 Task: Enable device flow to register a new OAuth application for the organization "ryshabh2k".
Action: Mouse moved to (1076, 104)
Screenshot: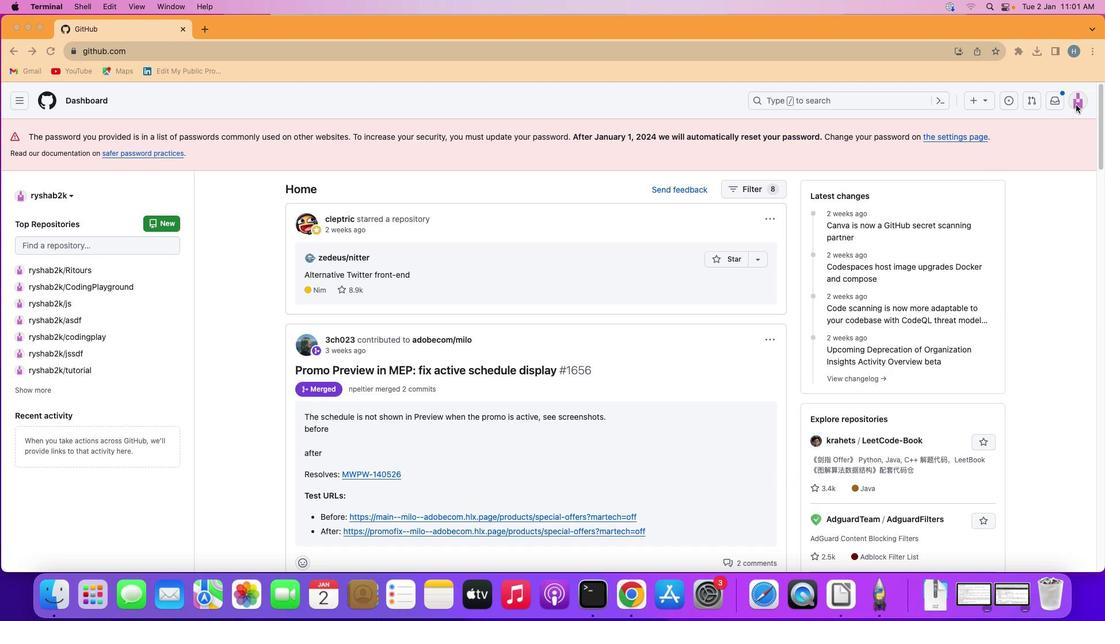 
Action: Mouse pressed left at (1076, 104)
Screenshot: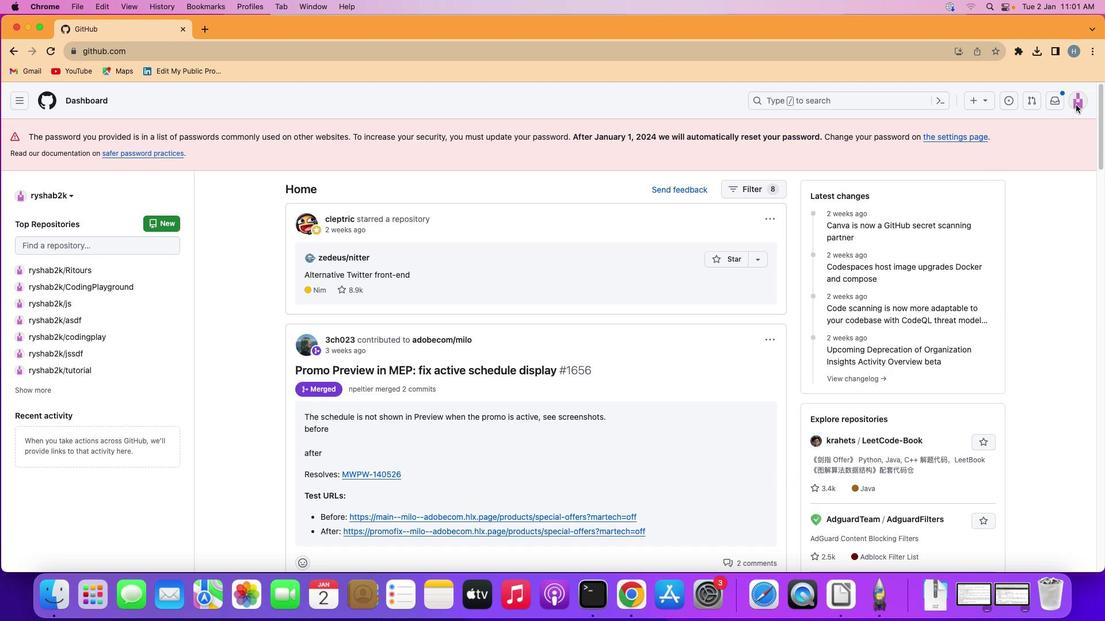 
Action: Mouse moved to (1077, 103)
Screenshot: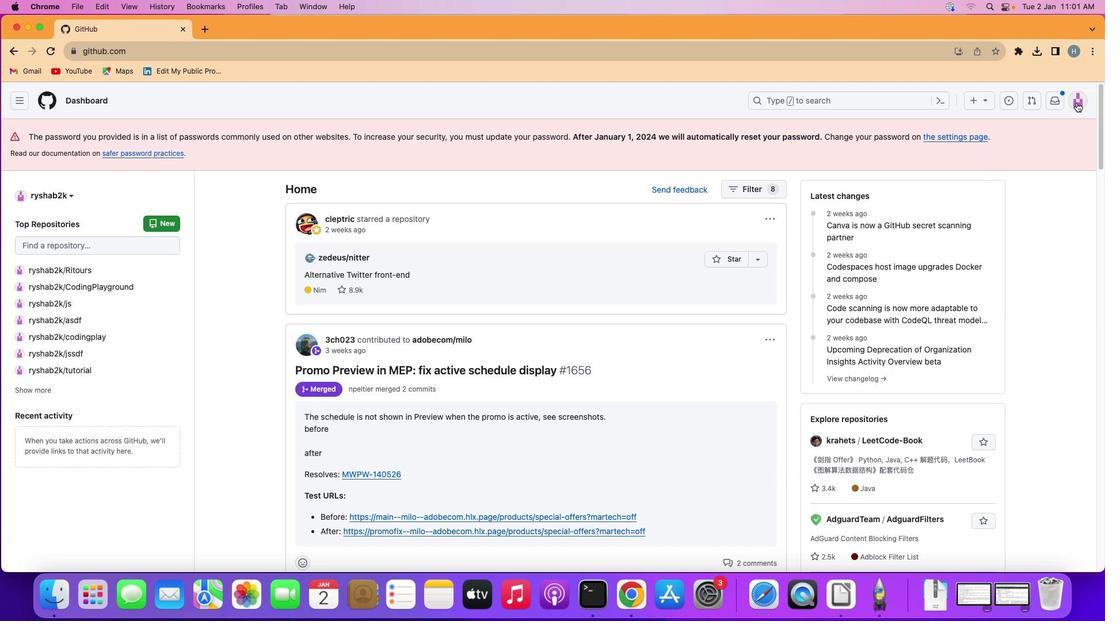 
Action: Mouse pressed left at (1077, 103)
Screenshot: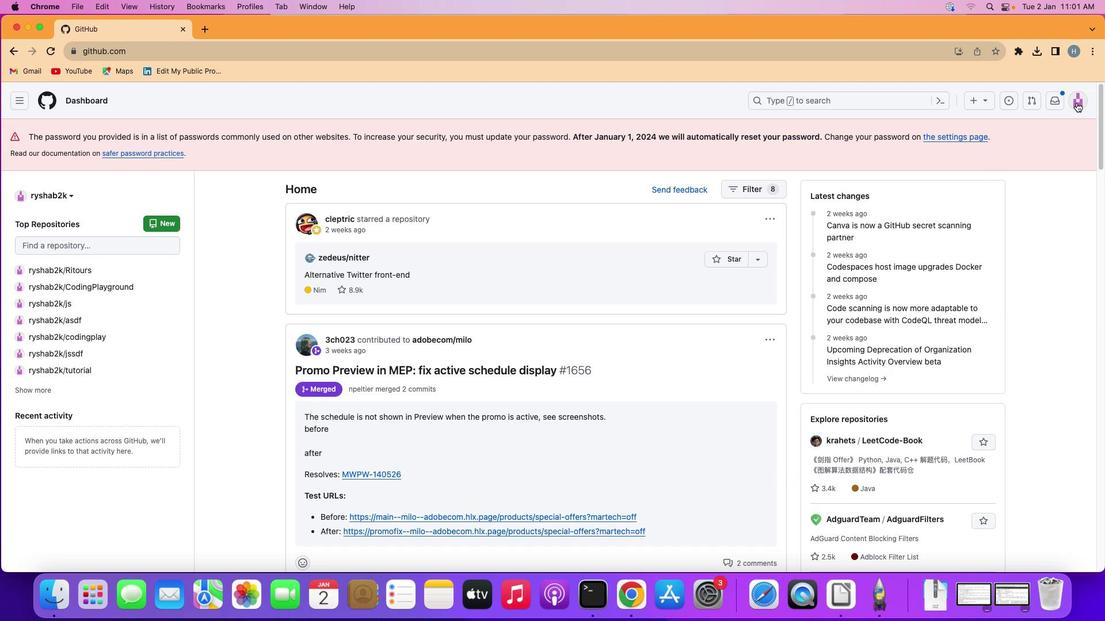 
Action: Mouse moved to (974, 238)
Screenshot: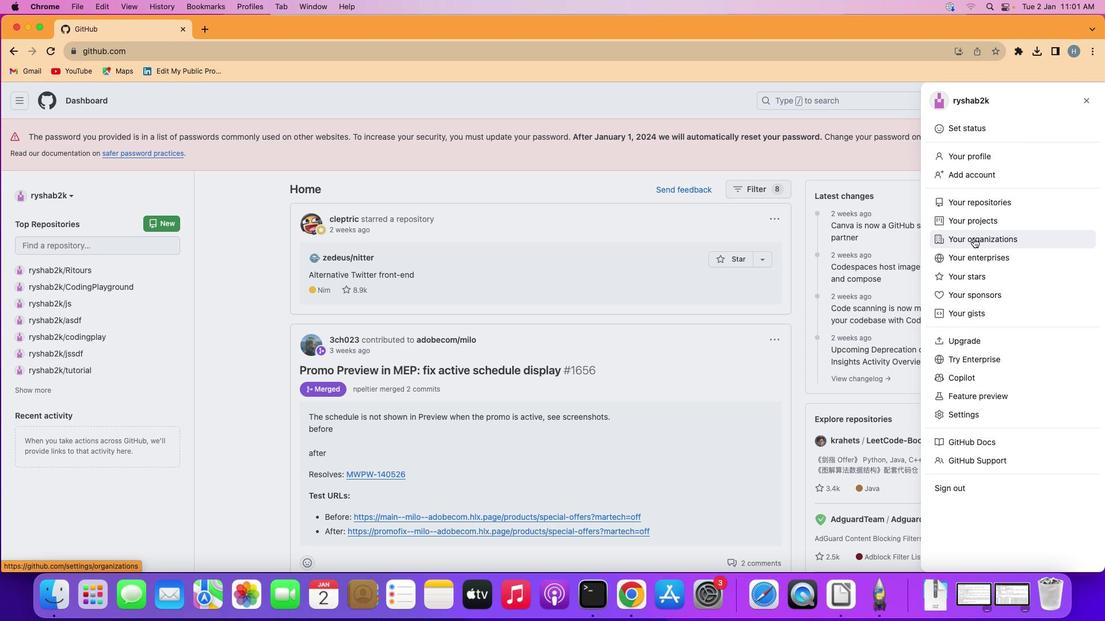 
Action: Mouse pressed left at (974, 238)
Screenshot: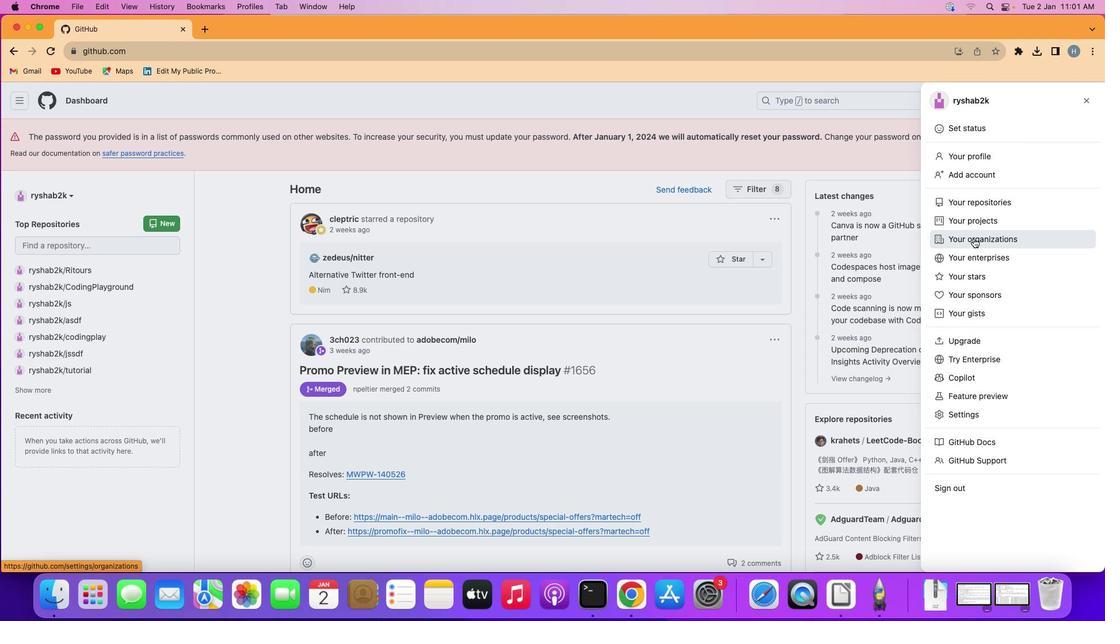 
Action: Mouse moved to (839, 275)
Screenshot: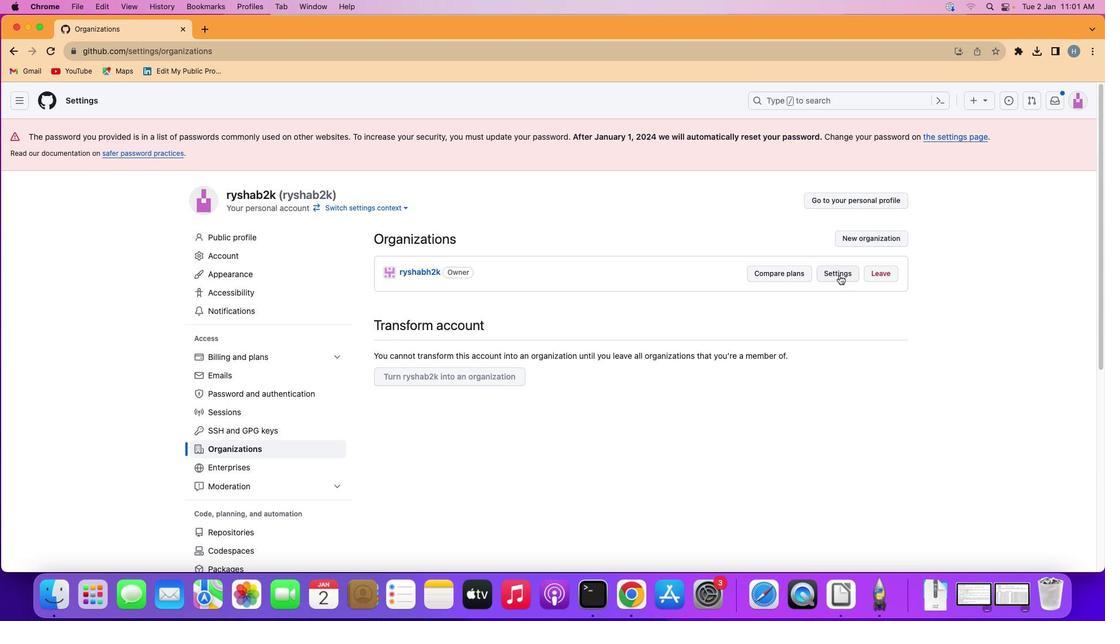 
Action: Mouse pressed left at (839, 275)
Screenshot: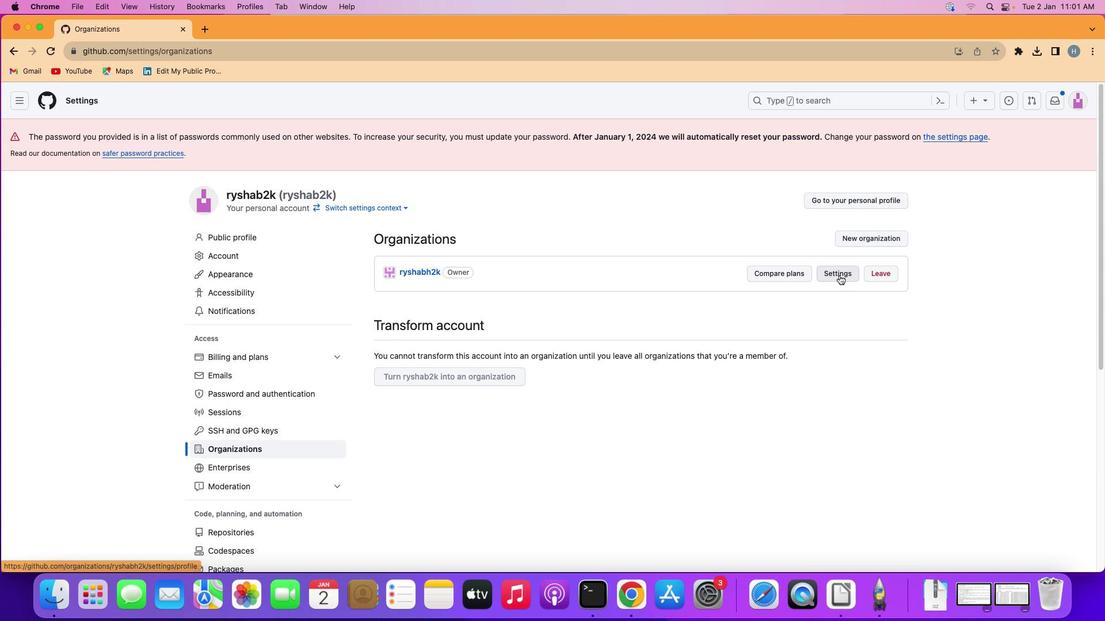 
Action: Mouse moved to (349, 447)
Screenshot: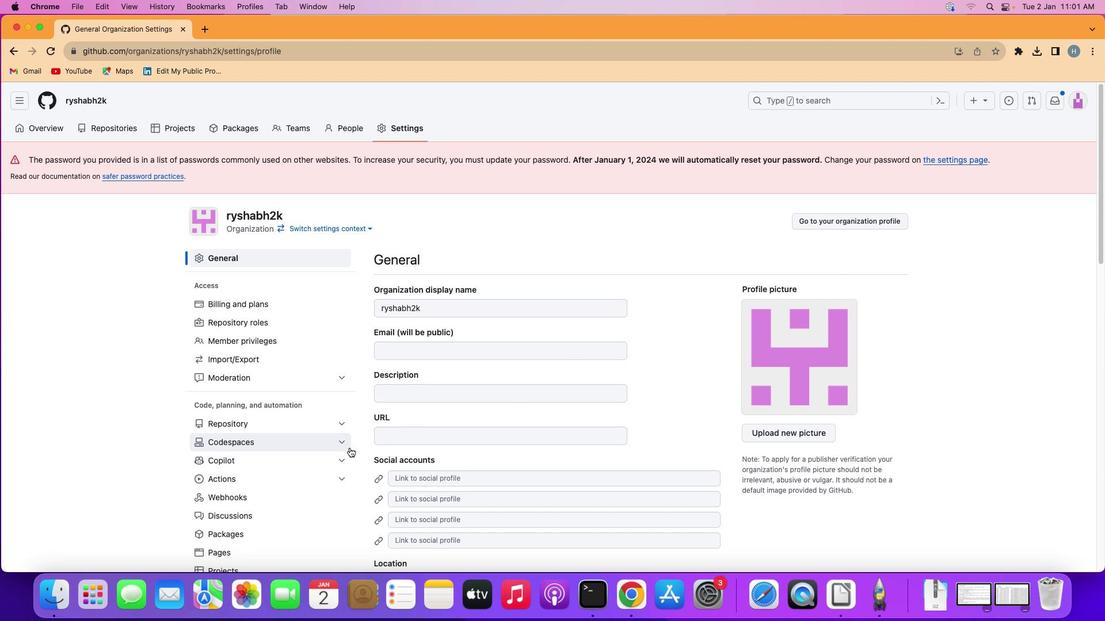 
Action: Mouse scrolled (349, 447) with delta (0, 0)
Screenshot: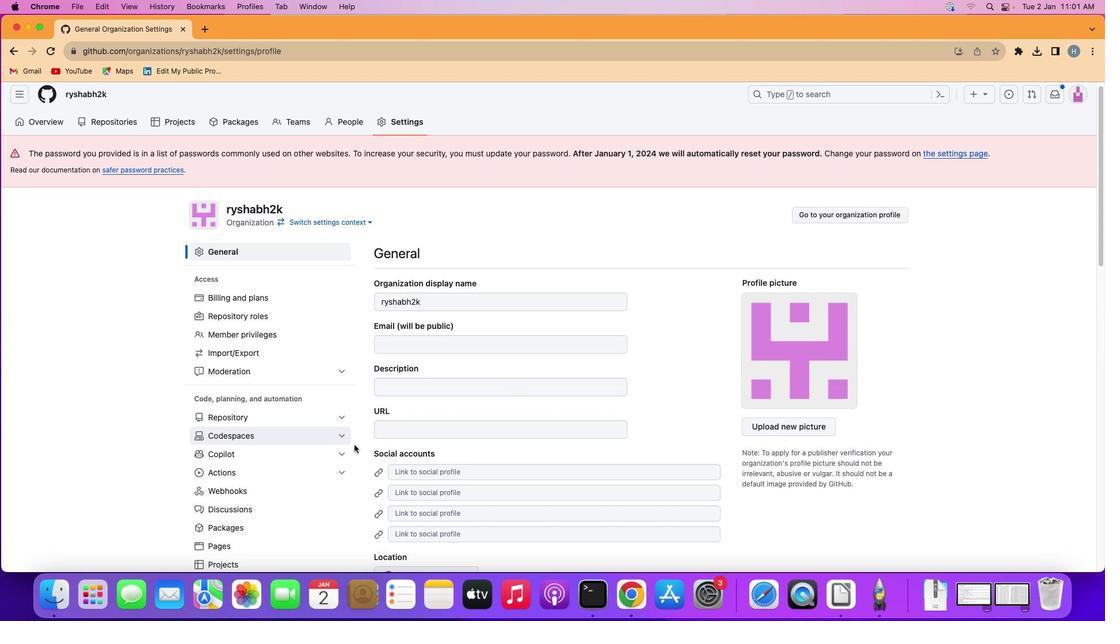 
Action: Mouse scrolled (349, 447) with delta (0, 0)
Screenshot: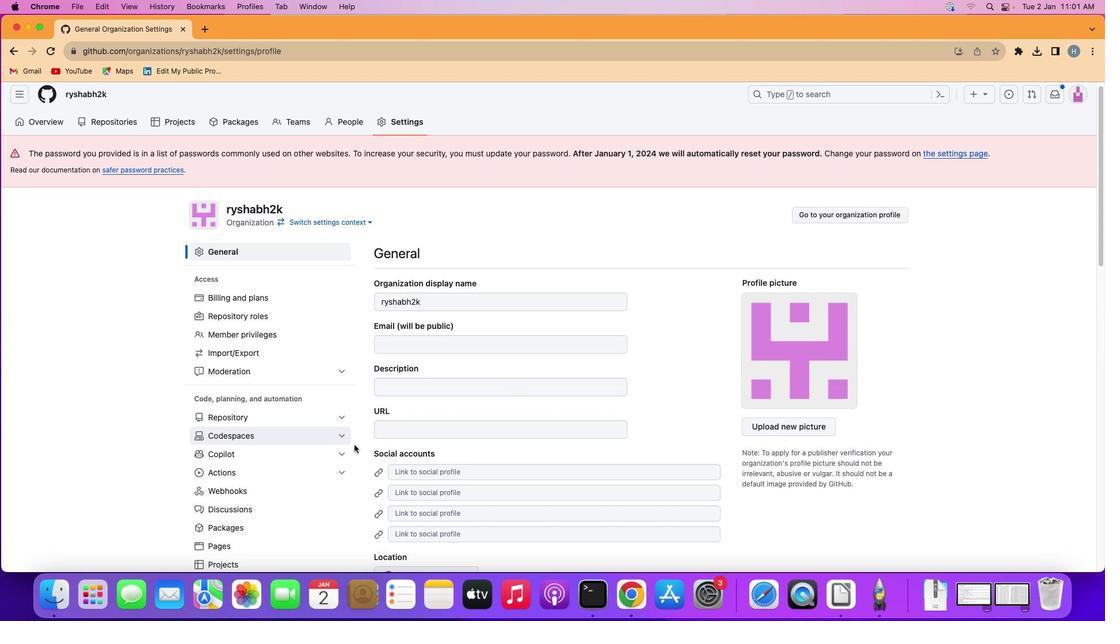 
Action: Mouse scrolled (349, 447) with delta (0, 1)
Screenshot: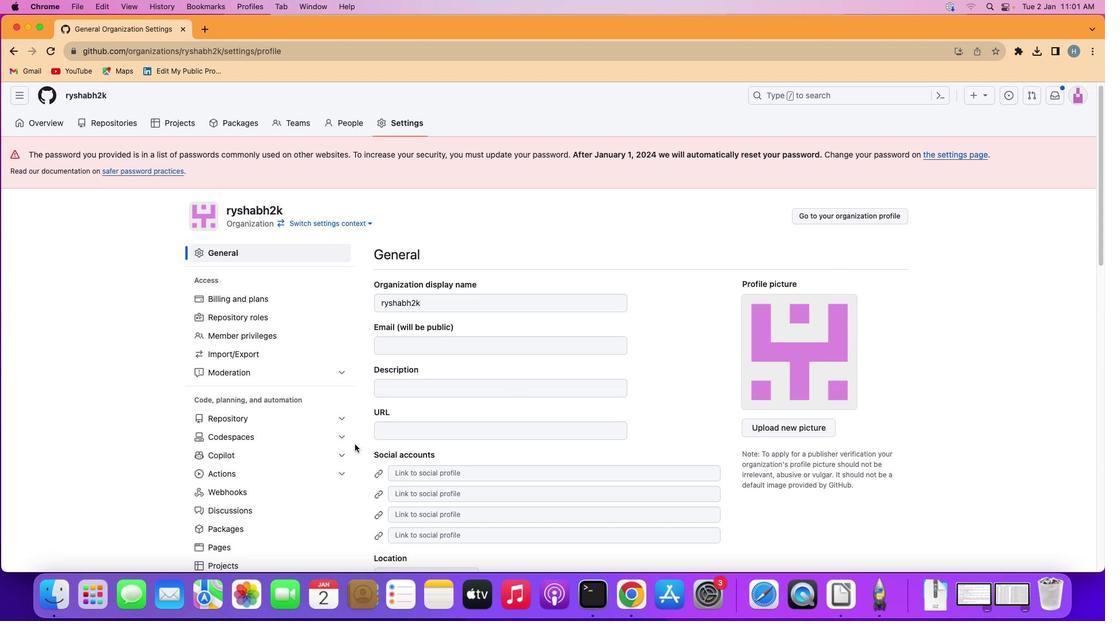 
Action: Mouse moved to (356, 443)
Screenshot: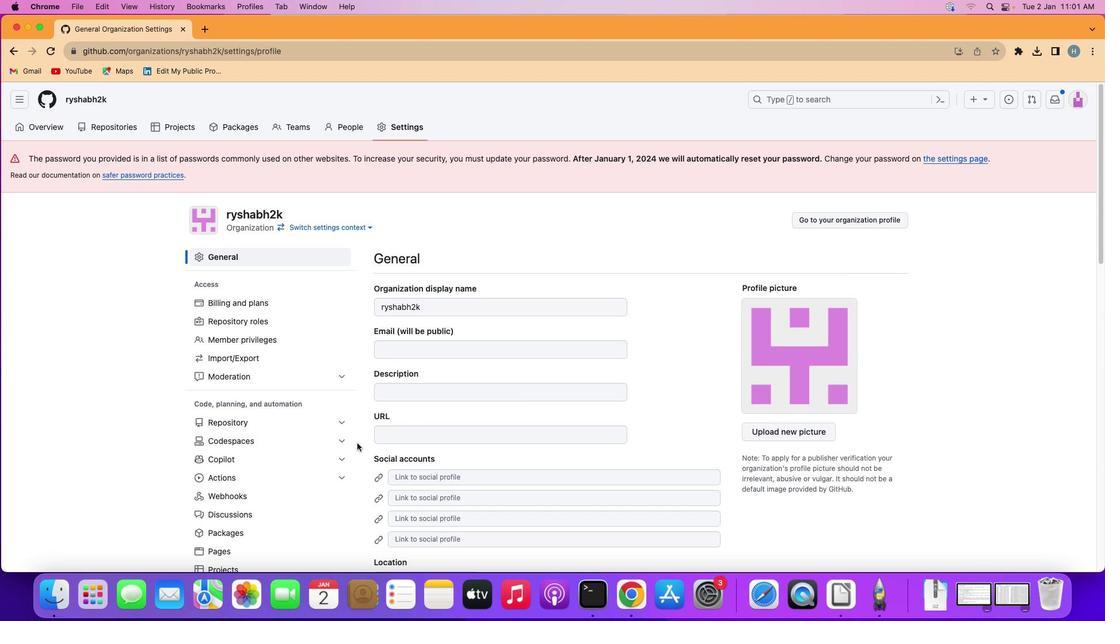 
Action: Mouse scrolled (356, 443) with delta (0, 0)
Screenshot: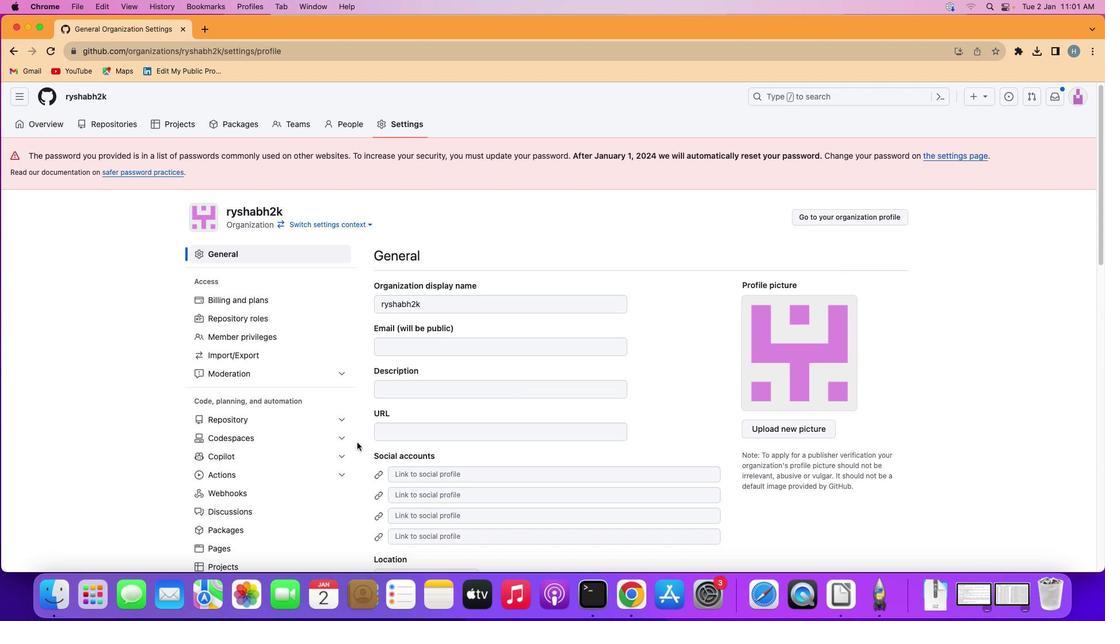
Action: Mouse scrolled (356, 443) with delta (0, 0)
Screenshot: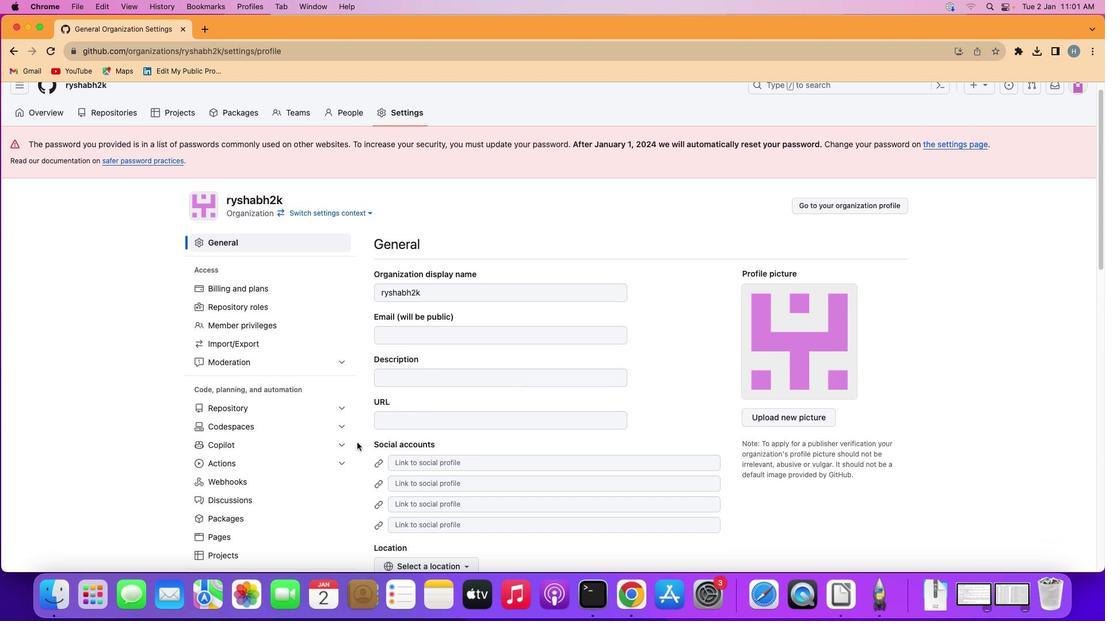 
Action: Mouse scrolled (356, 443) with delta (0, 1)
Screenshot: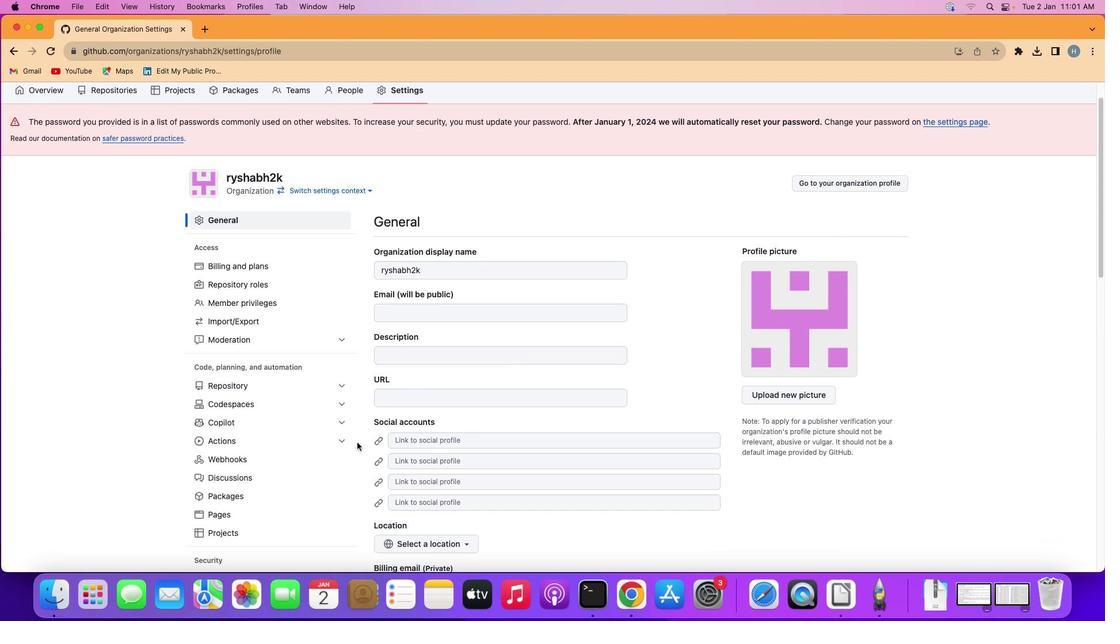 
Action: Mouse scrolled (356, 443) with delta (0, -2)
Screenshot: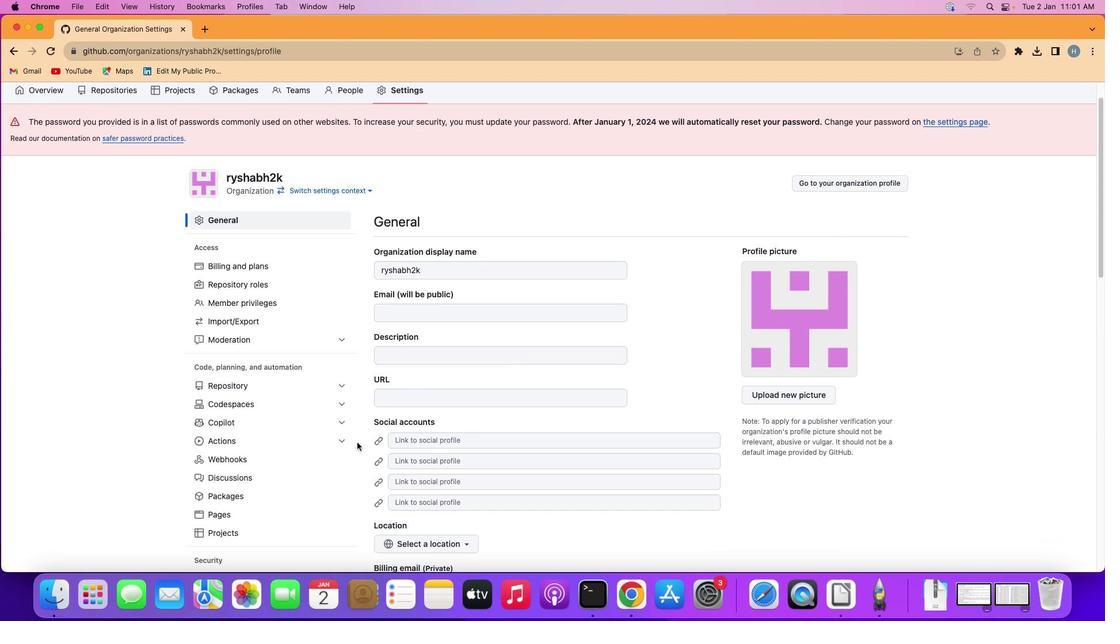 
Action: Mouse moved to (357, 443)
Screenshot: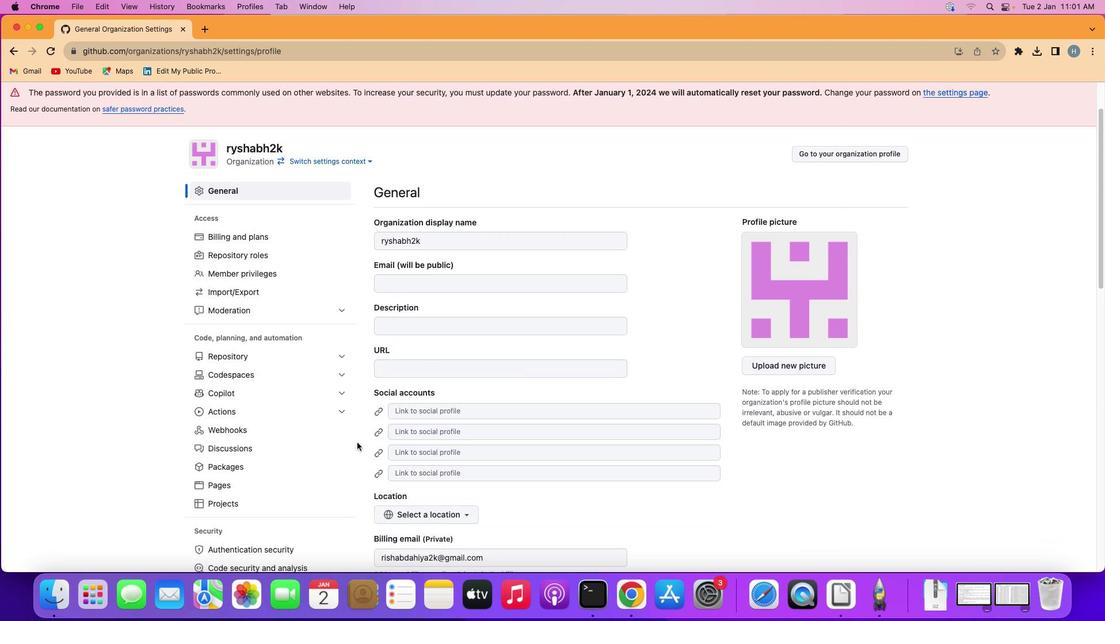 
Action: Mouse scrolled (357, 443) with delta (0, -1)
Screenshot: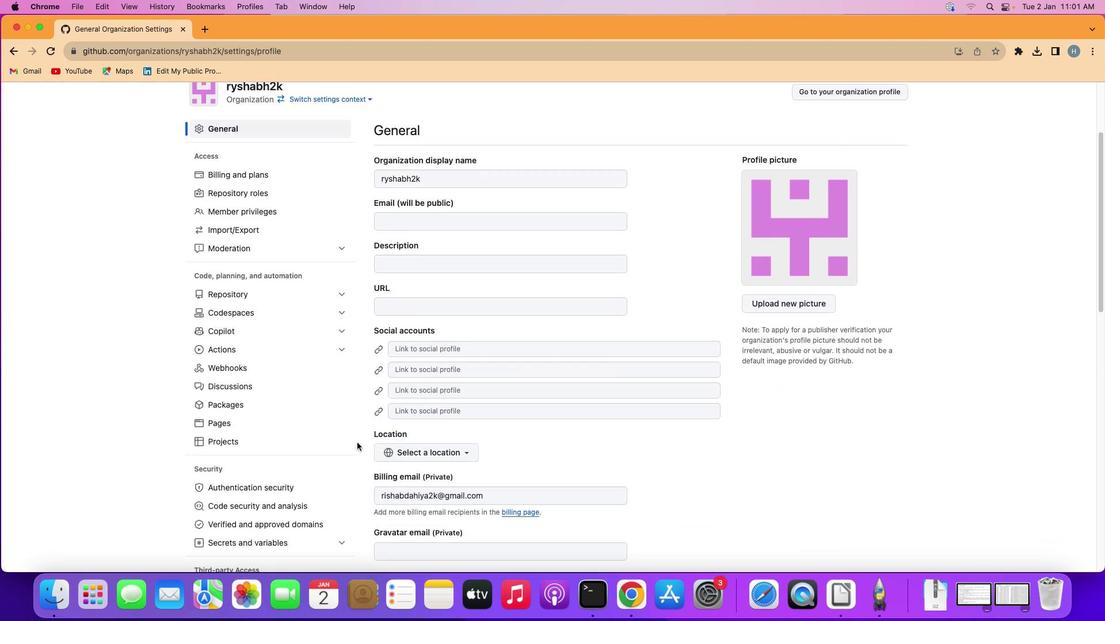 
Action: Mouse scrolled (357, 443) with delta (0, 0)
Screenshot: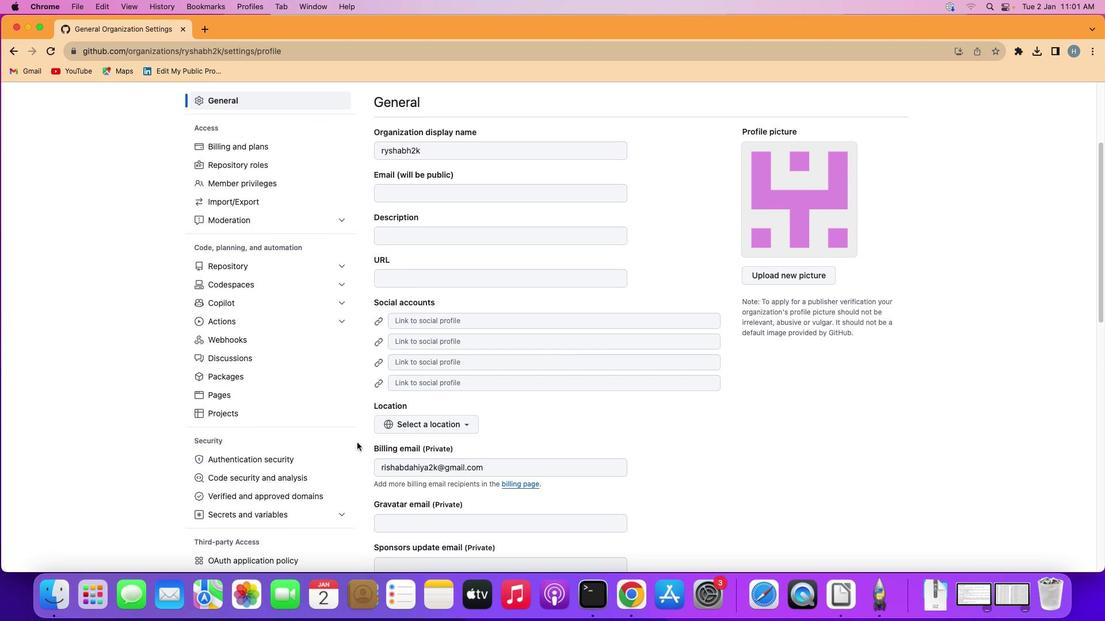 
Action: Mouse scrolled (357, 443) with delta (0, 0)
Screenshot: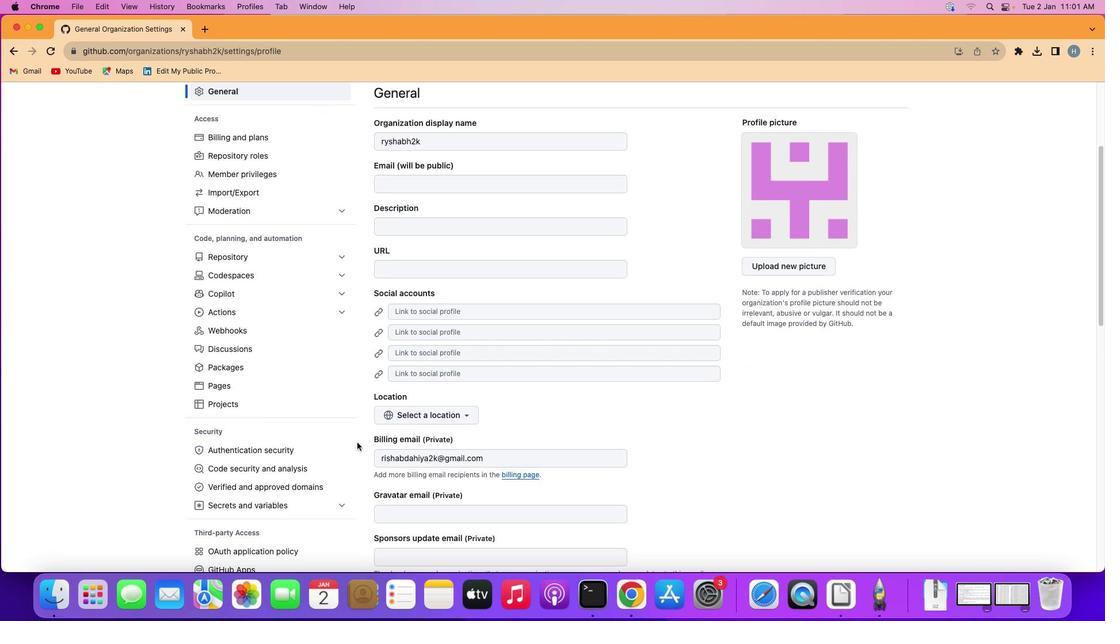 
Action: Mouse scrolled (357, 443) with delta (0, -1)
Screenshot: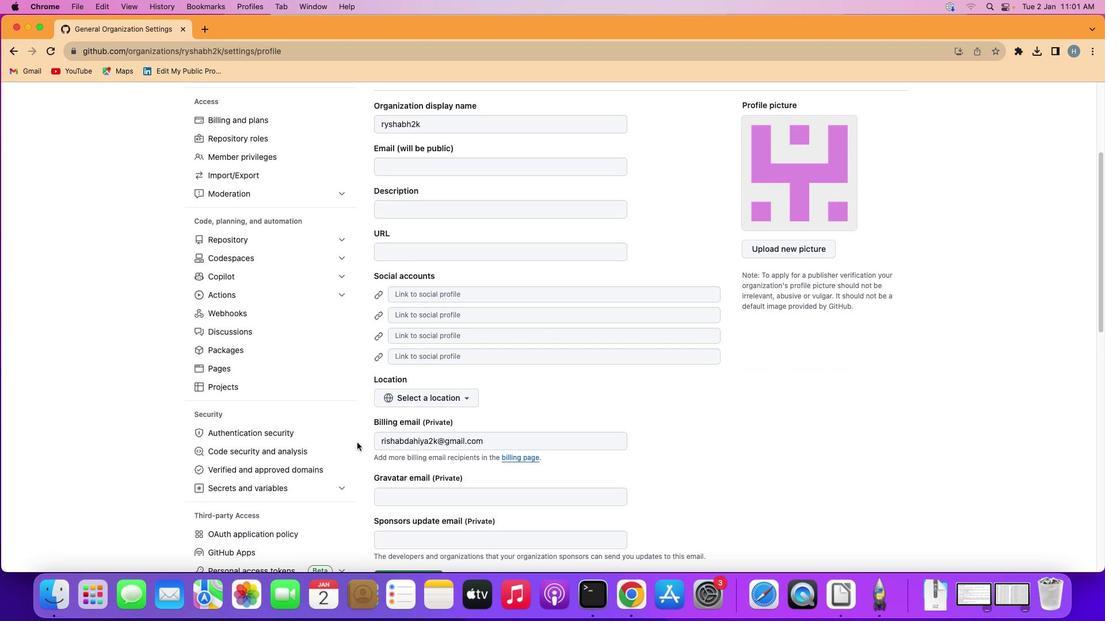 
Action: Mouse scrolled (357, 443) with delta (0, 0)
Screenshot: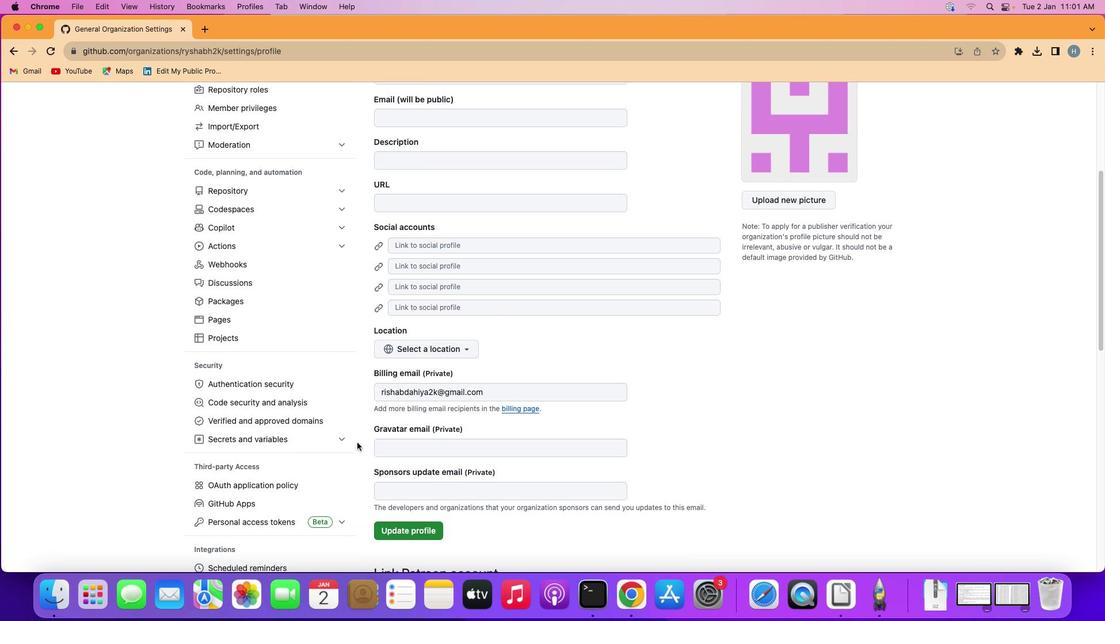 
Action: Mouse scrolled (357, 443) with delta (0, 2)
Screenshot: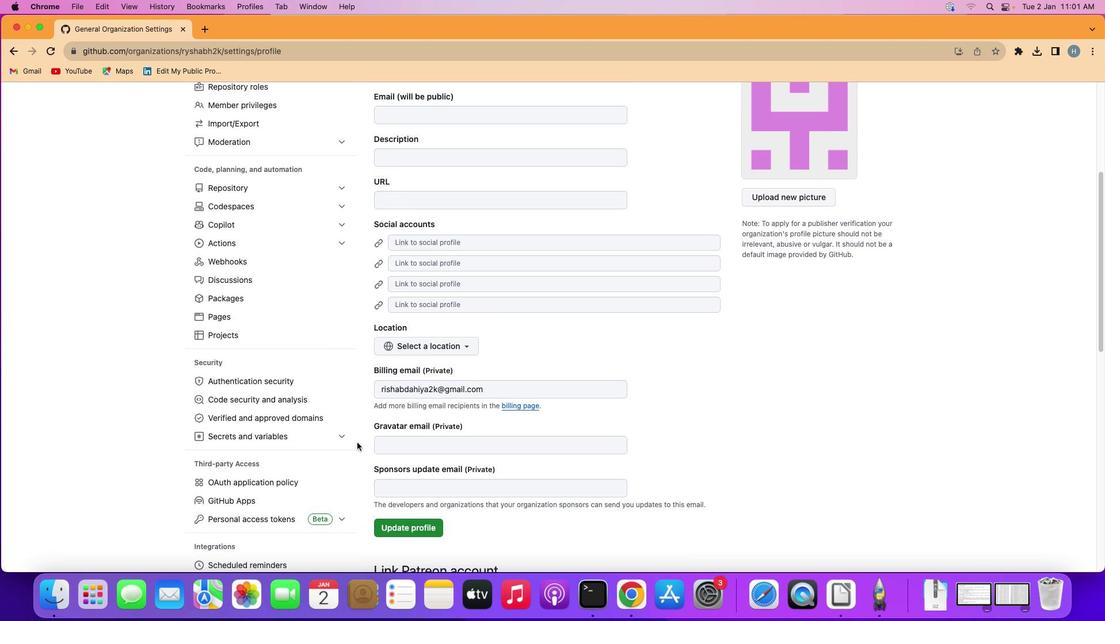 
Action: Mouse scrolled (357, 443) with delta (0, -2)
Screenshot: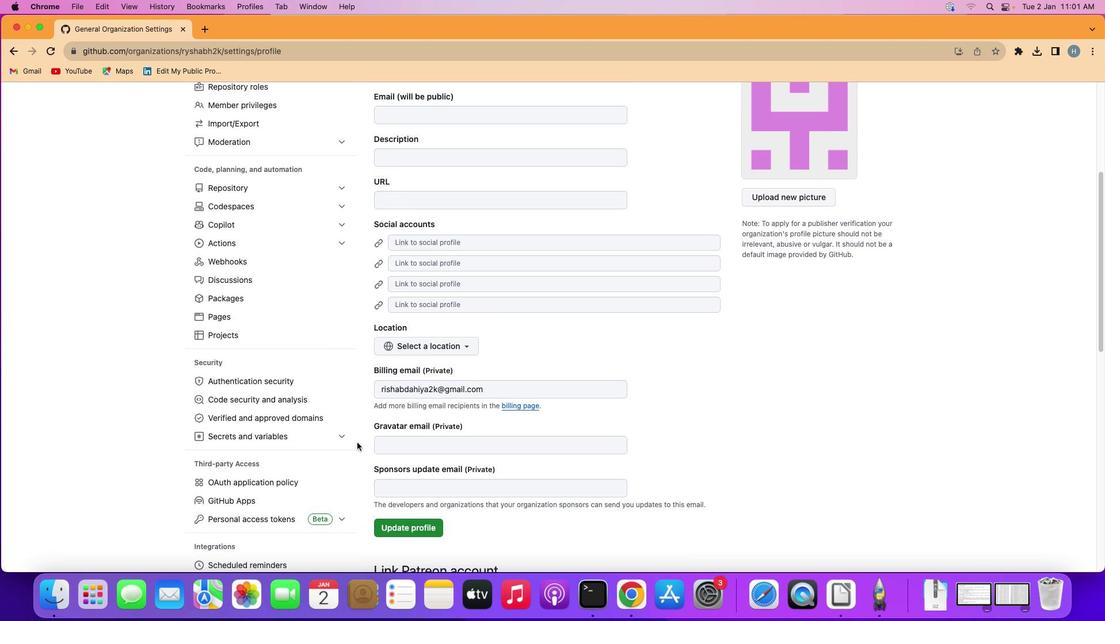 
Action: Mouse scrolled (357, 443) with delta (0, 0)
Screenshot: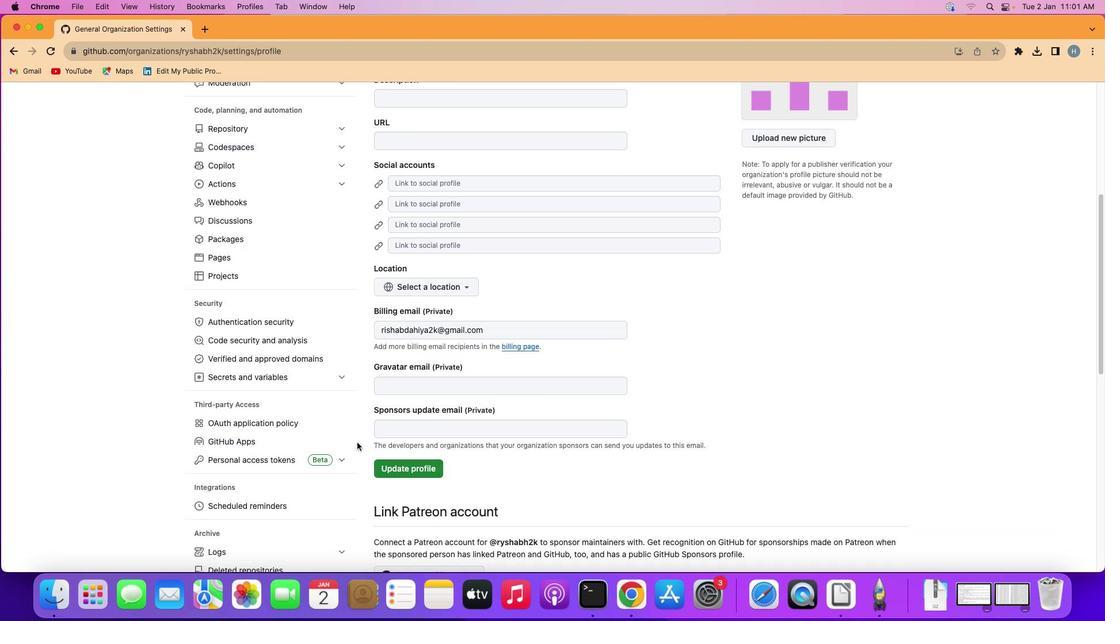
Action: Mouse scrolled (357, 443) with delta (0, 0)
Screenshot: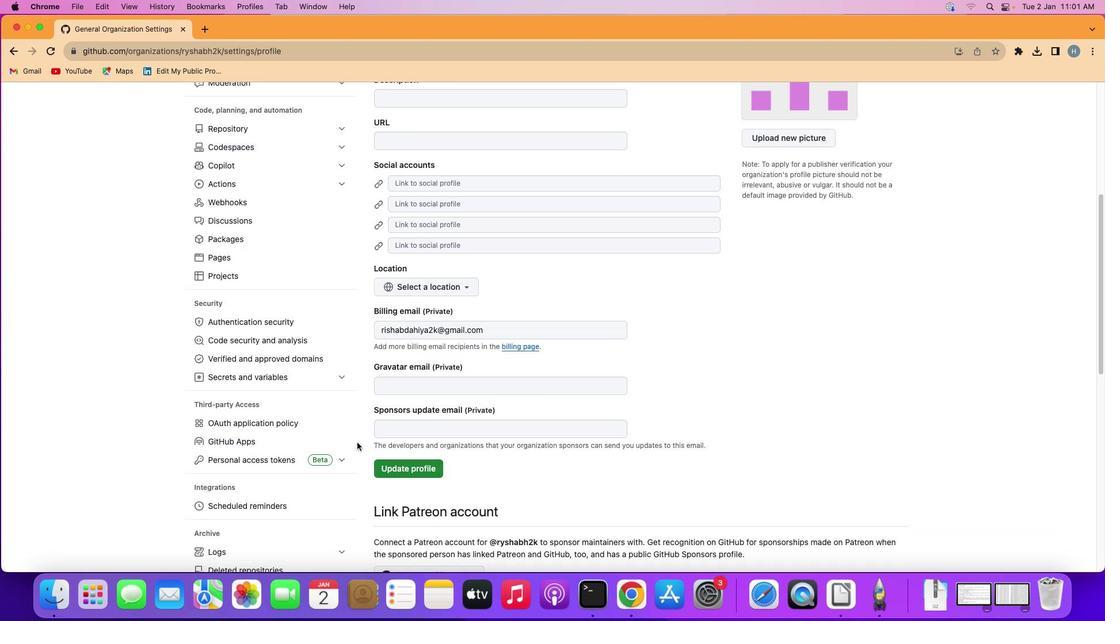 
Action: Mouse scrolled (357, 443) with delta (0, -1)
Screenshot: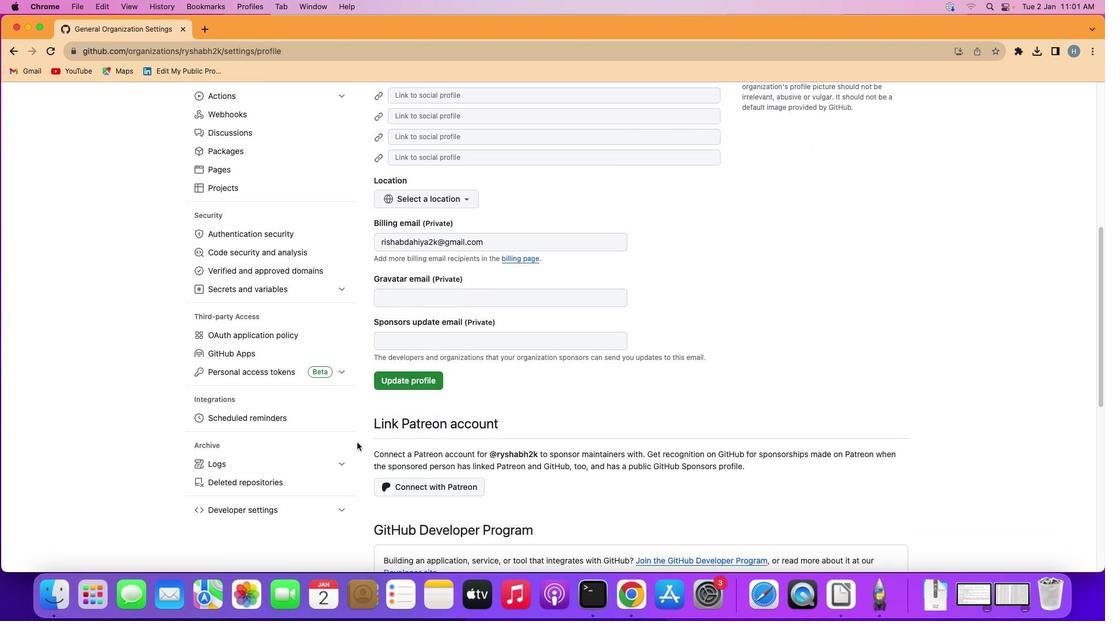 
Action: Mouse scrolled (357, 443) with delta (0, -2)
Screenshot: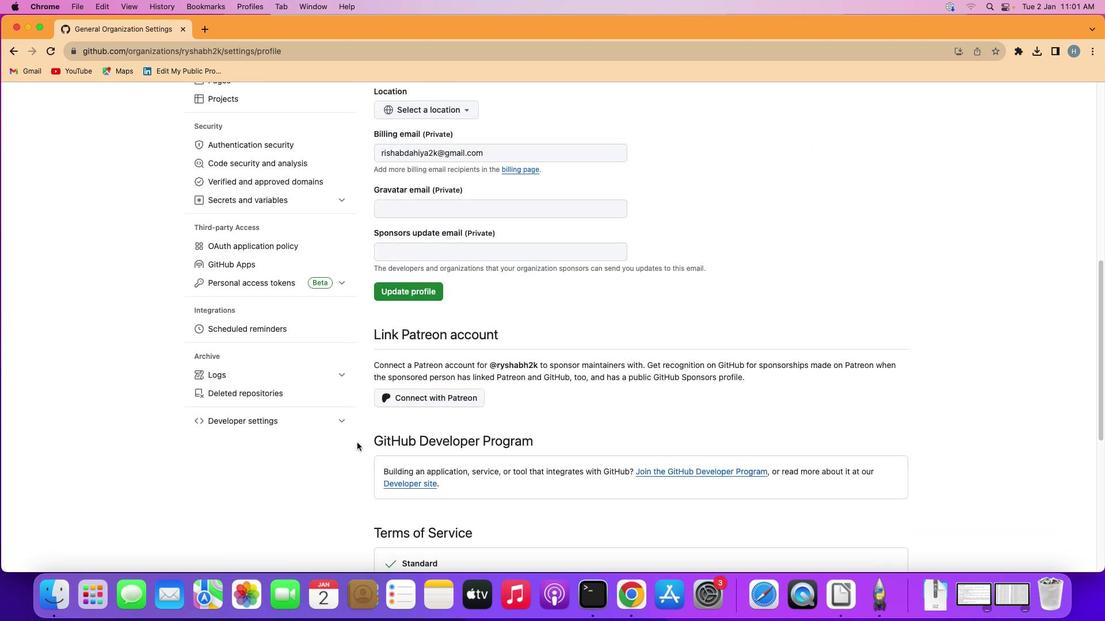 
Action: Mouse scrolled (357, 443) with delta (0, -2)
Screenshot: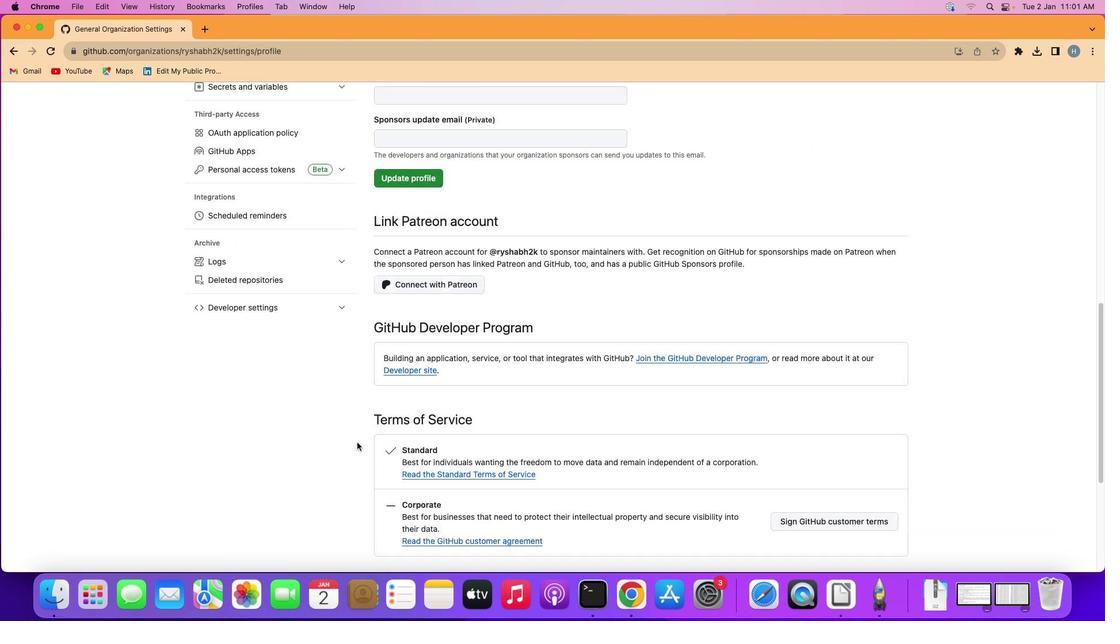 
Action: Mouse moved to (295, 293)
Screenshot: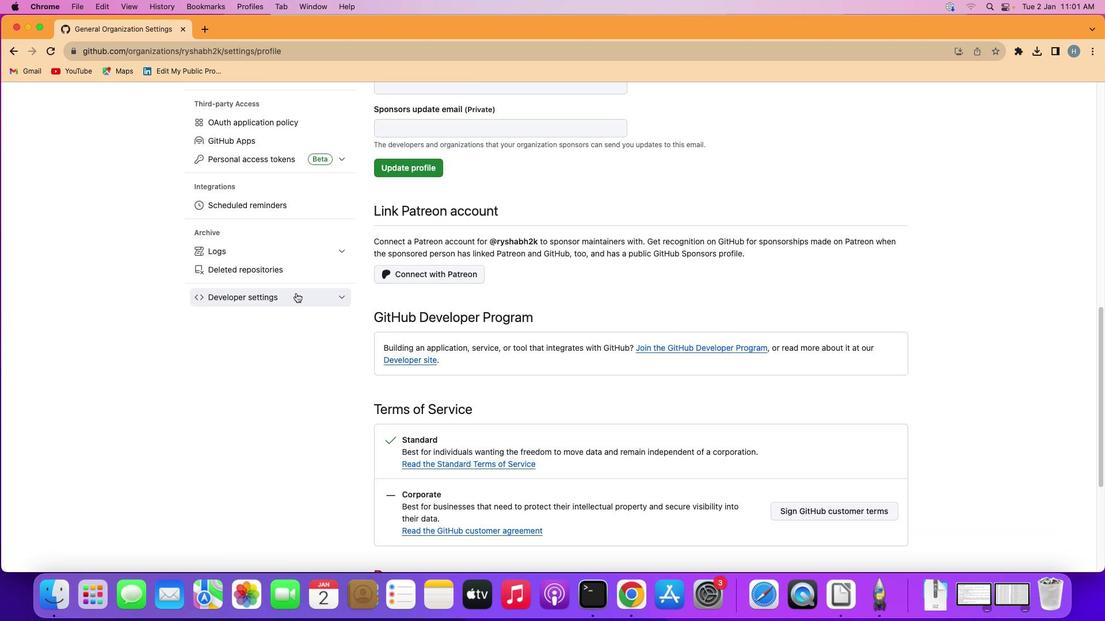 
Action: Mouse pressed left at (295, 293)
Screenshot: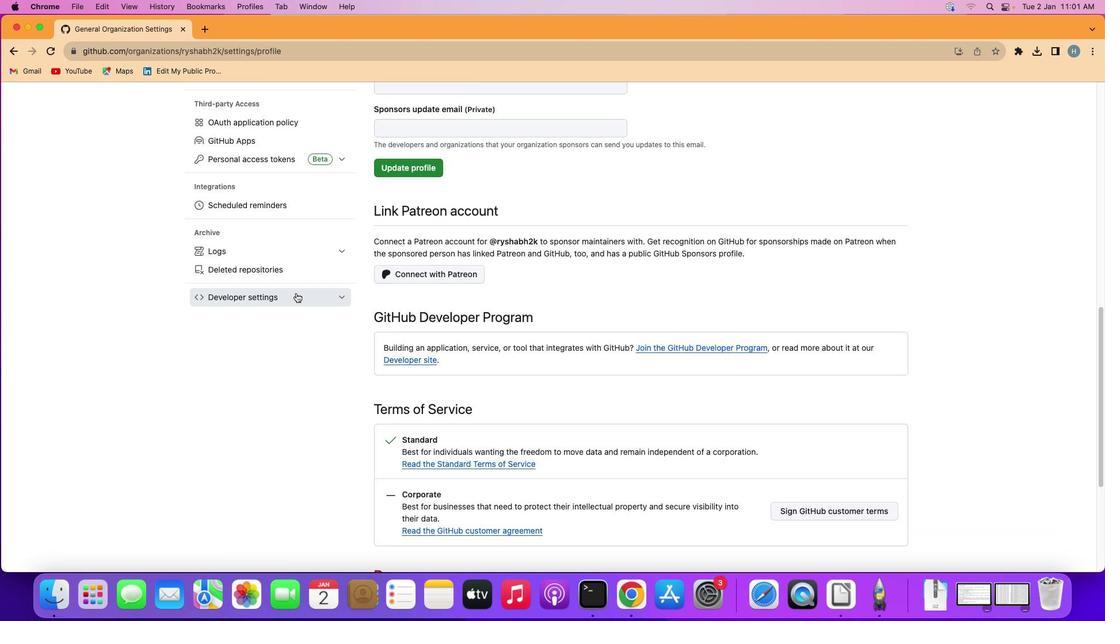 
Action: Mouse moved to (289, 316)
Screenshot: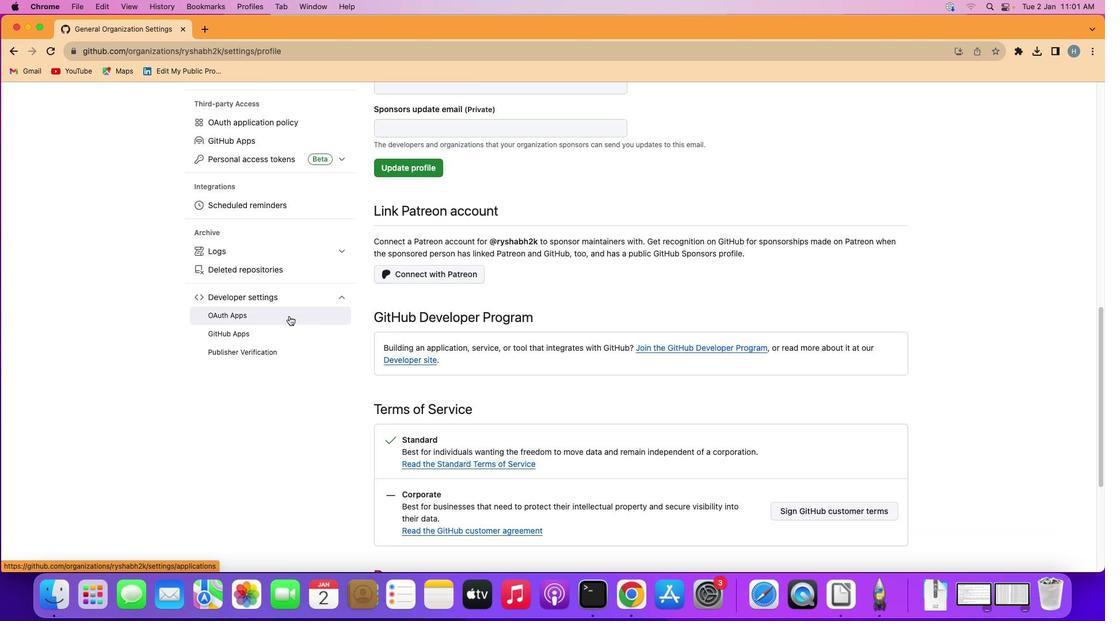 
Action: Mouse pressed left at (289, 316)
Screenshot: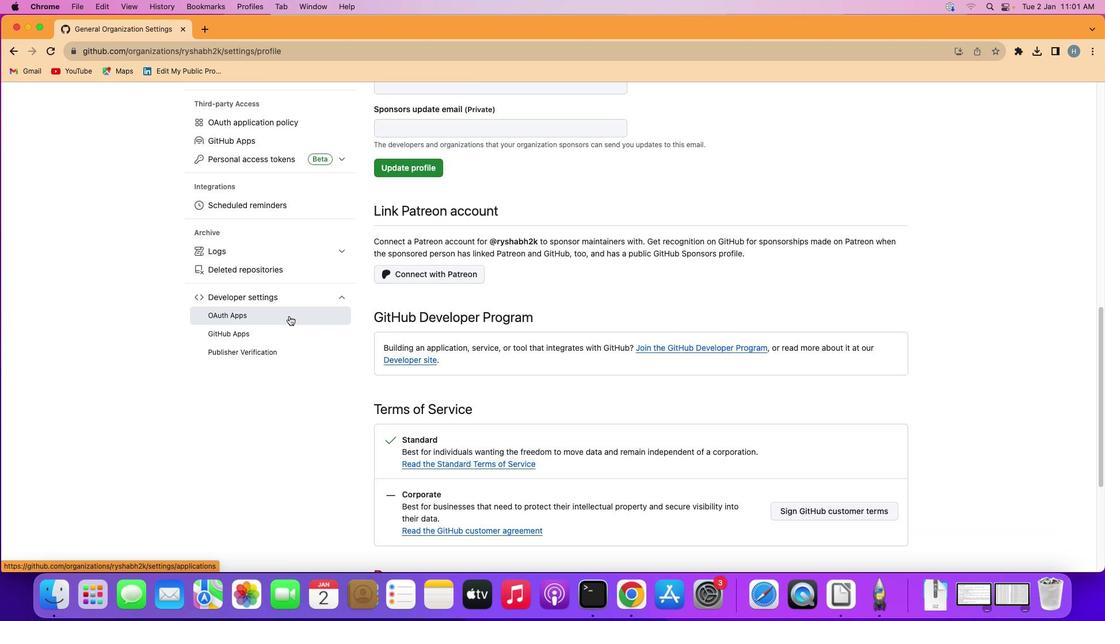 
Action: Mouse moved to (625, 299)
Screenshot: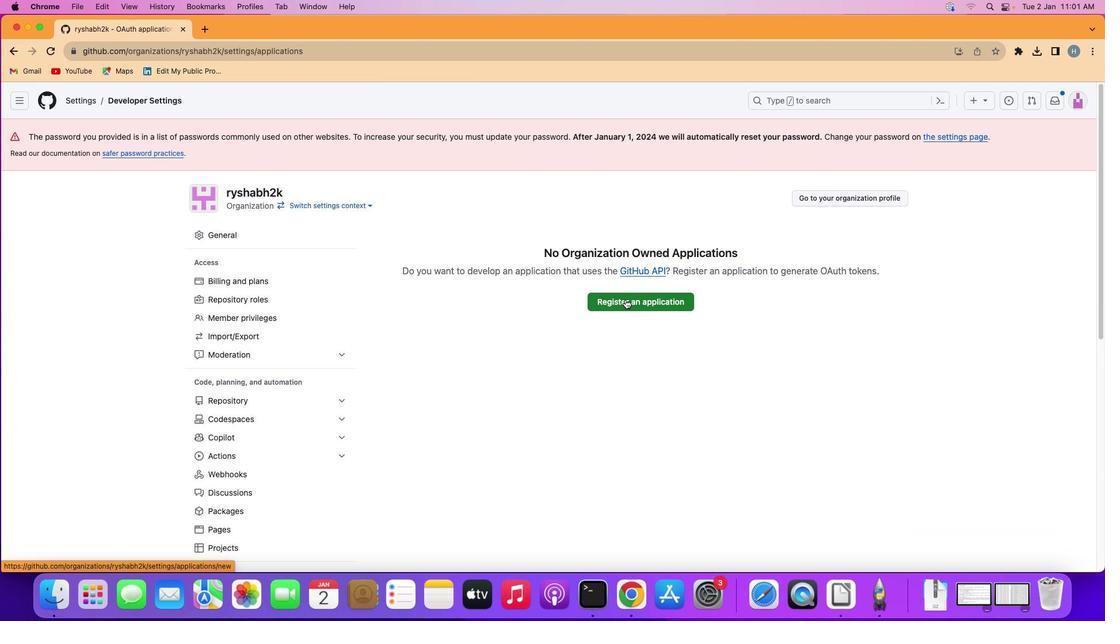 
Action: Mouse pressed left at (625, 299)
Screenshot: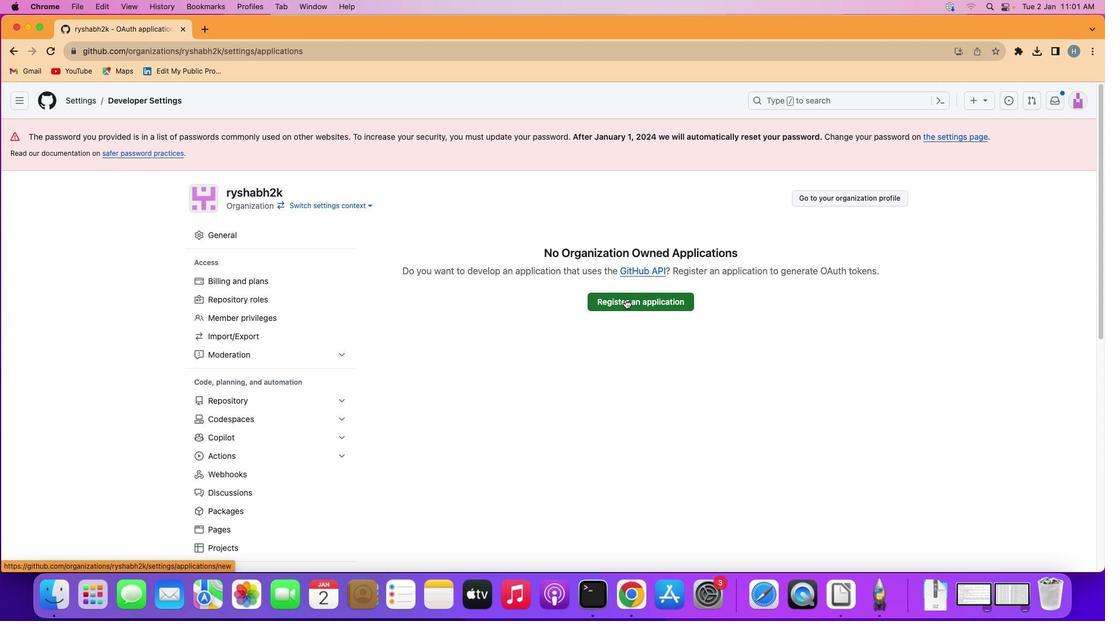 
Action: Mouse moved to (343, 468)
Screenshot: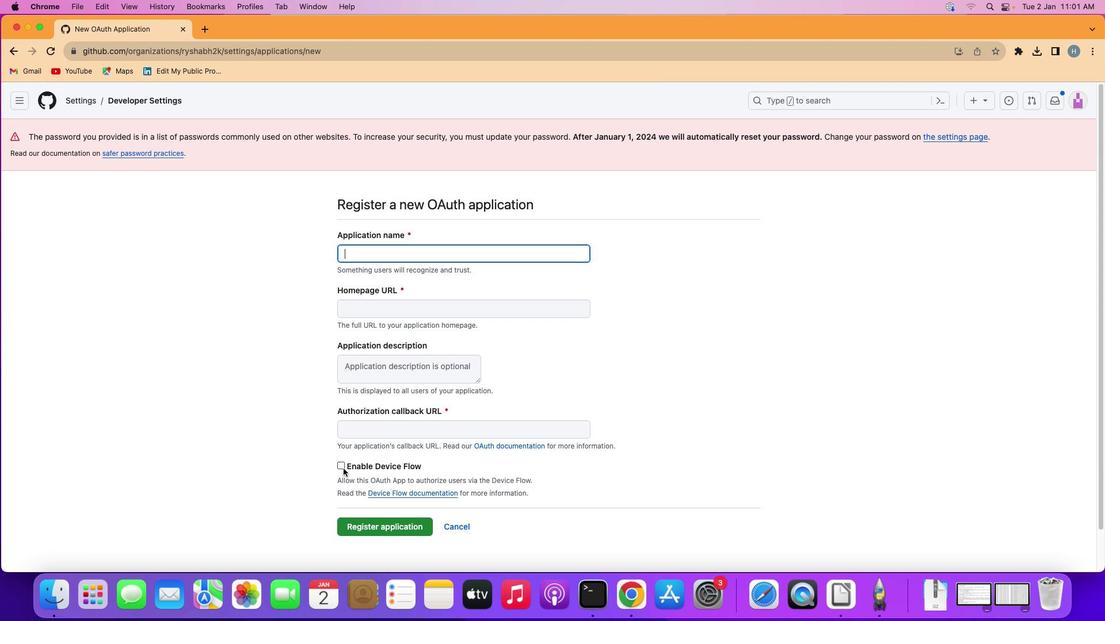 
Action: Mouse pressed left at (343, 468)
Screenshot: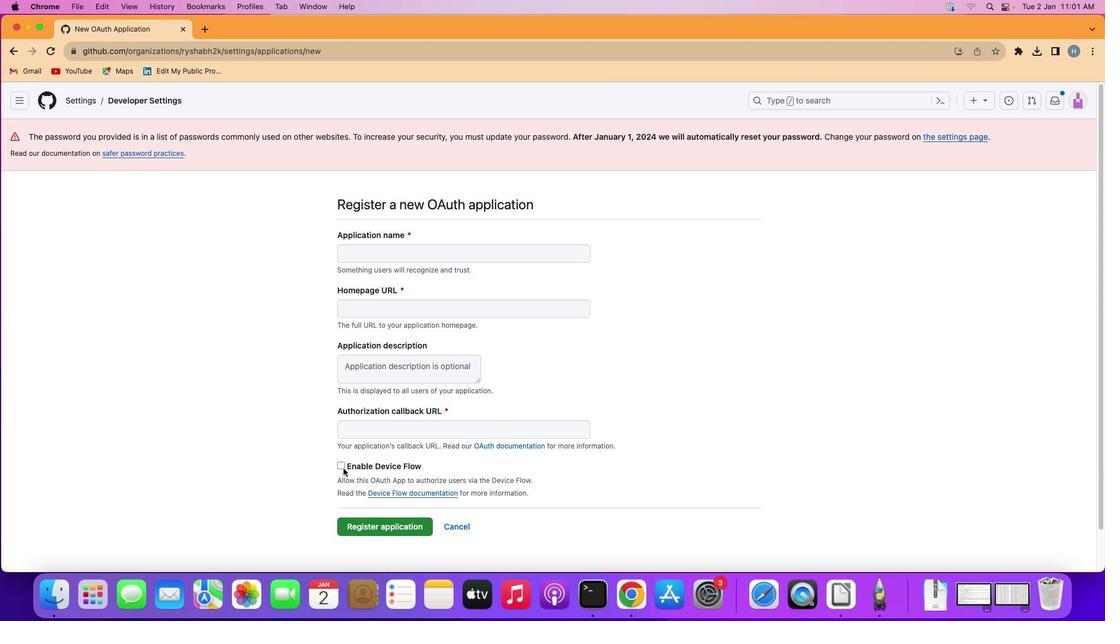 
